 Task: Create Workspace Intellectual Property Services Workspace description Create and manage company-wide innovation and idea generation programs. Workspace type Human Resources
Action: Mouse moved to (347, 79)
Screenshot: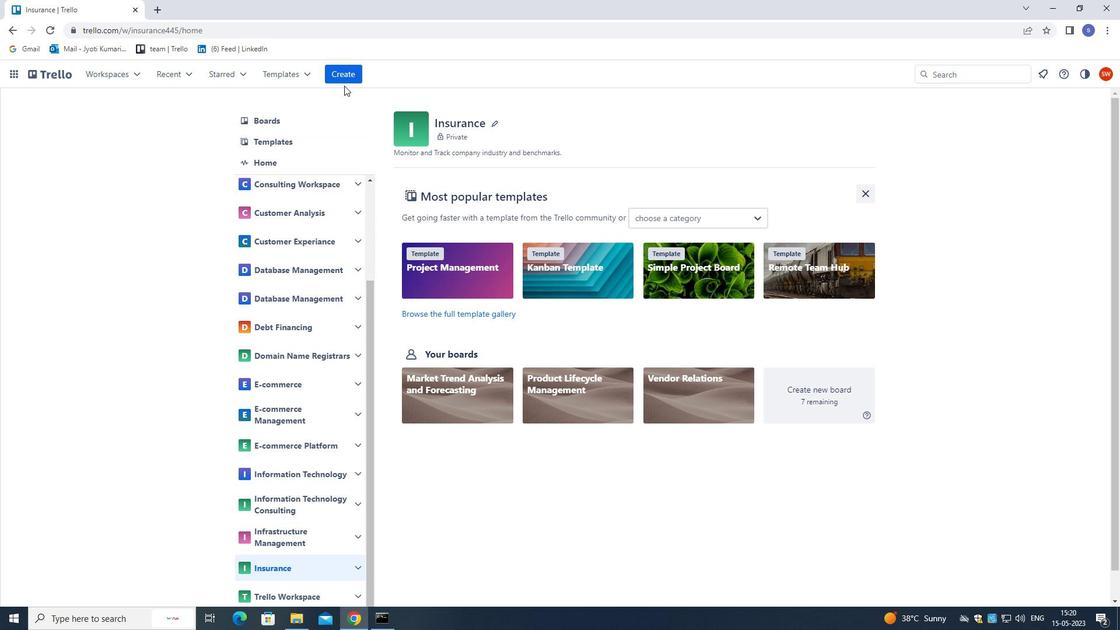 
Action: Mouse pressed left at (347, 79)
Screenshot: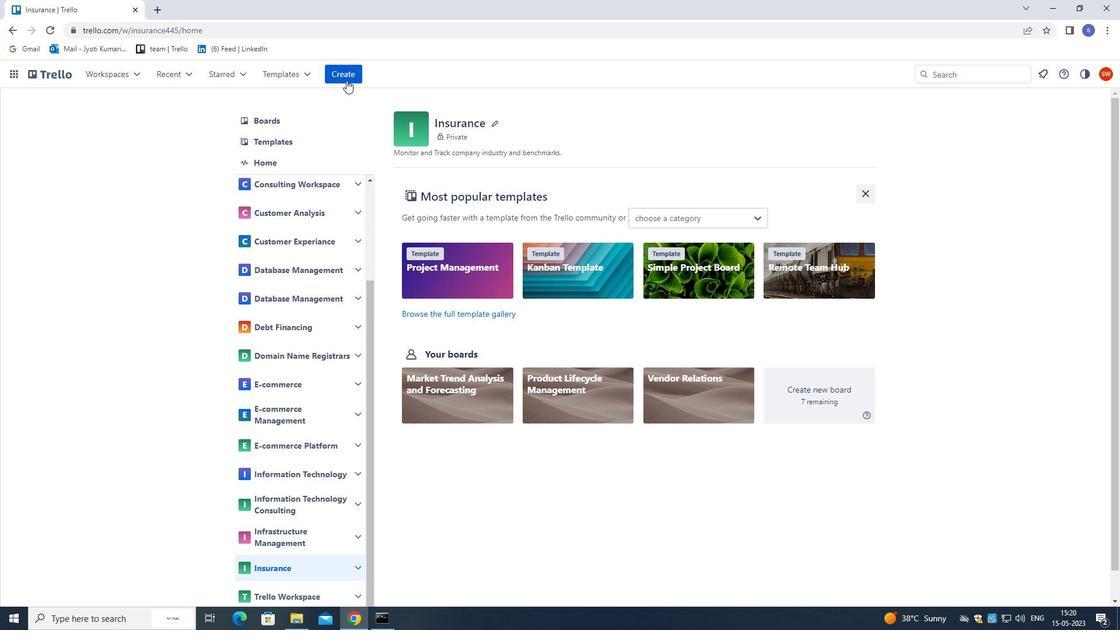
Action: Mouse moved to (373, 191)
Screenshot: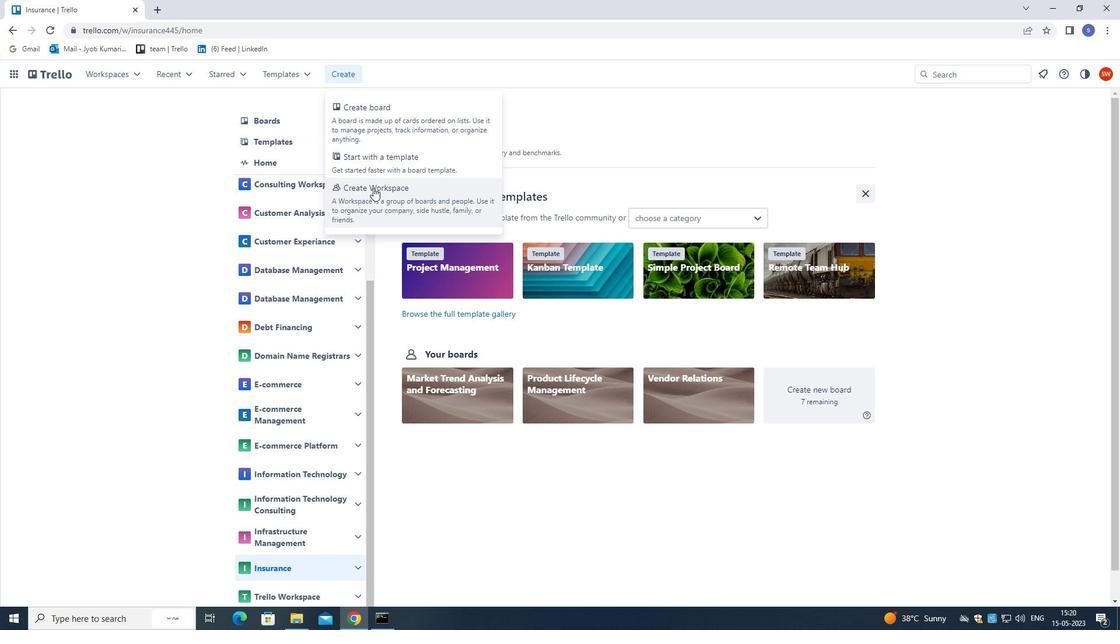 
Action: Mouse pressed left at (373, 191)
Screenshot: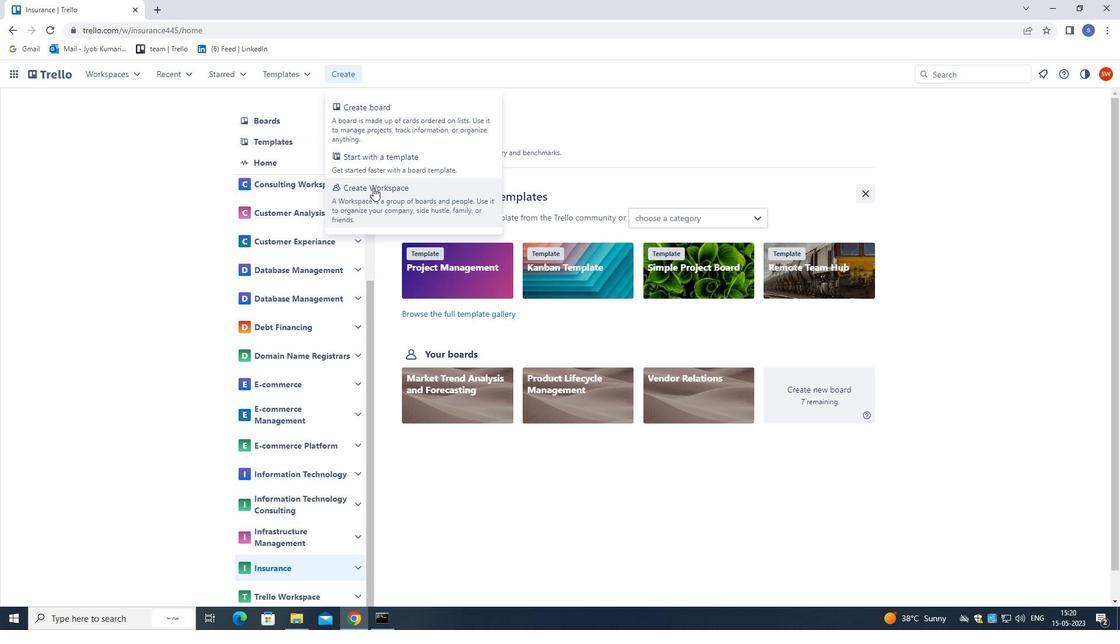 
Action: Mouse moved to (213, 153)
Screenshot: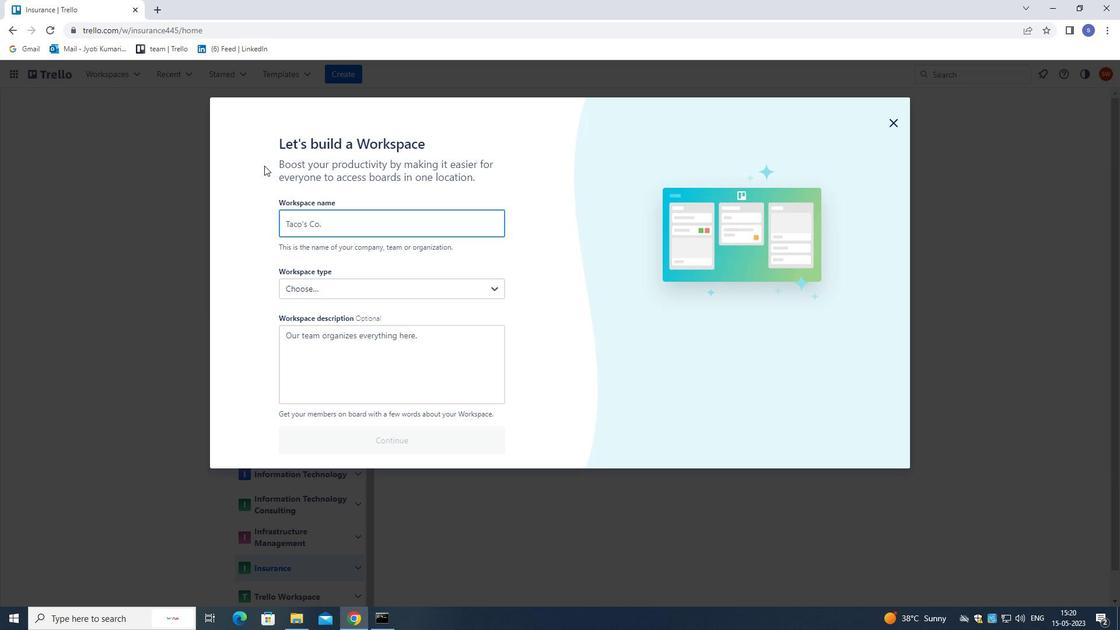 
Action: Key pressed <Key.shift>INTELLECTUAL<Key.space><Key.shift>PROPERTY<Key.space><Key.shift>SERVICES
Screenshot: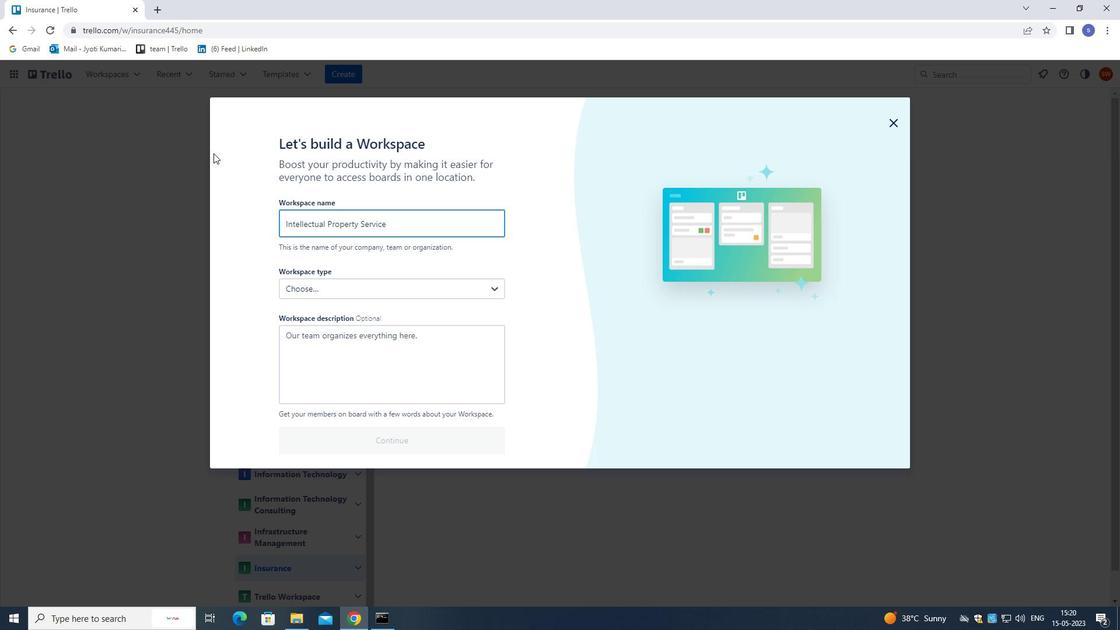 
Action: Mouse moved to (312, 288)
Screenshot: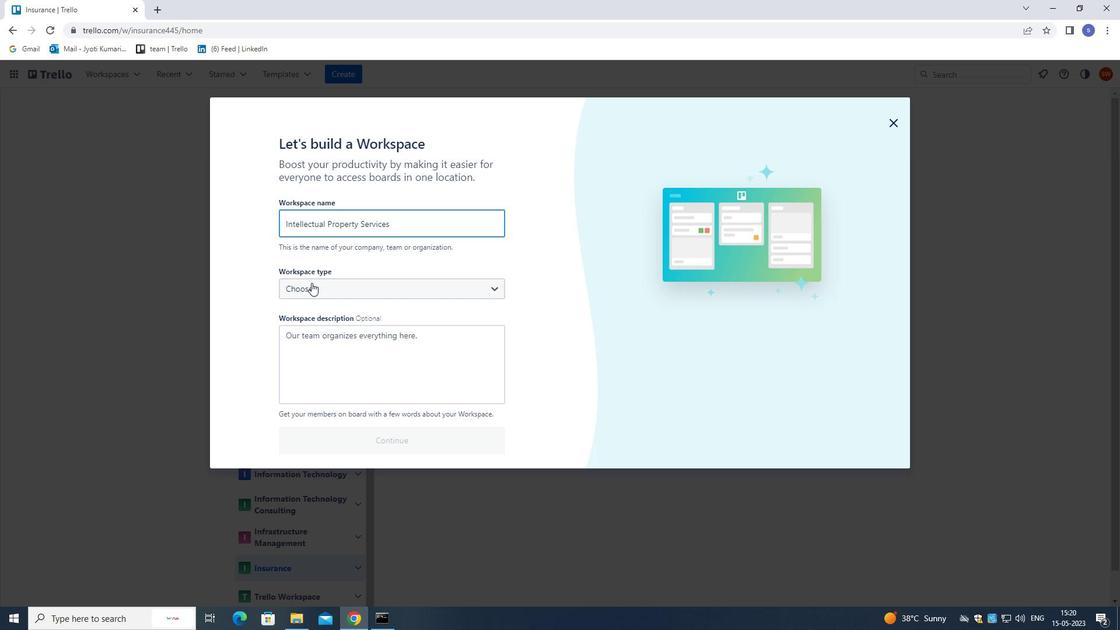 
Action: Mouse pressed left at (312, 288)
Screenshot: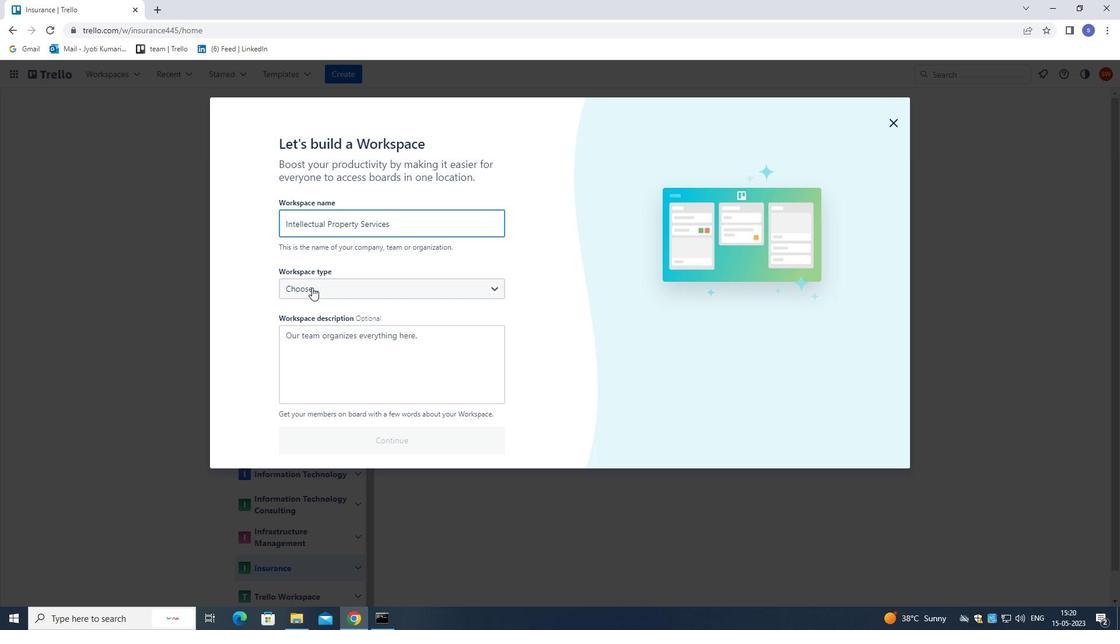 
Action: Mouse moved to (370, 303)
Screenshot: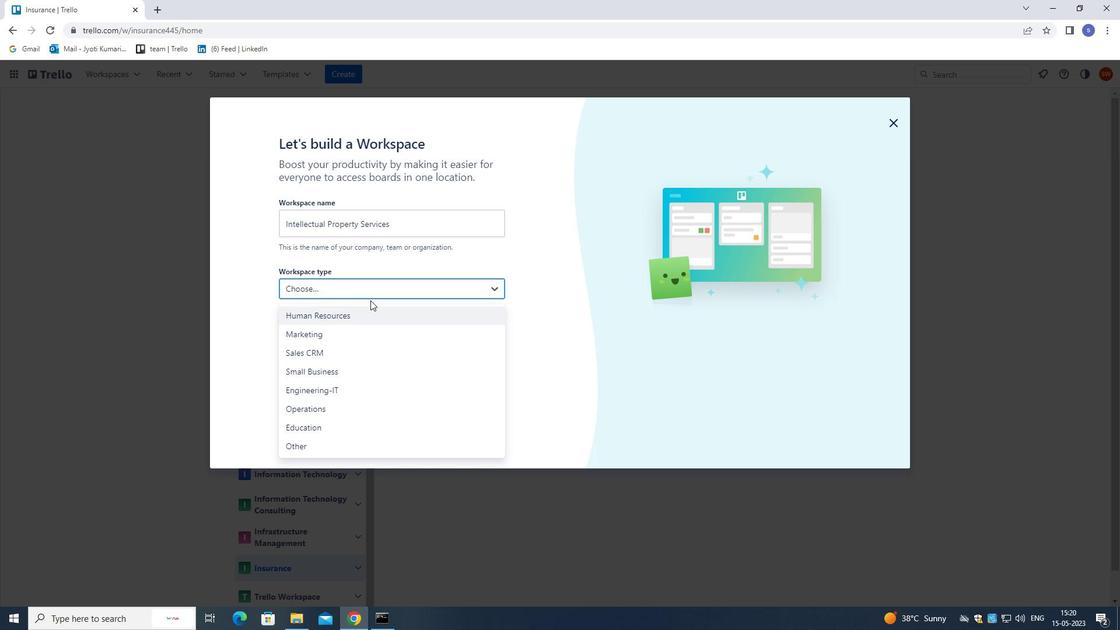 
Action: Mouse scrolled (370, 302) with delta (0, 0)
Screenshot: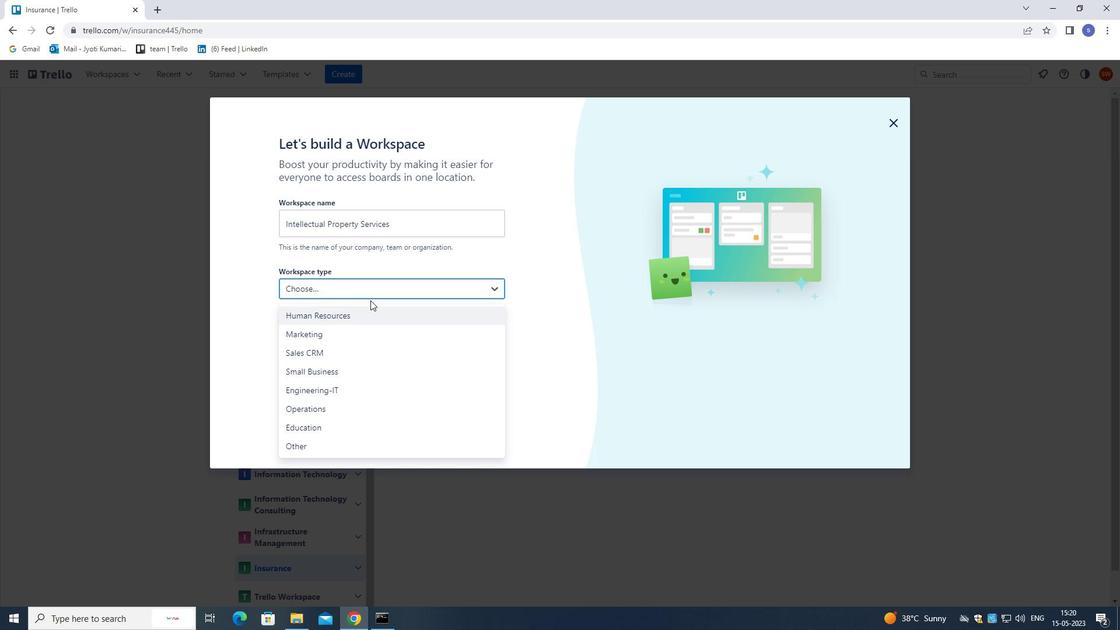 
Action: Mouse moved to (370, 305)
Screenshot: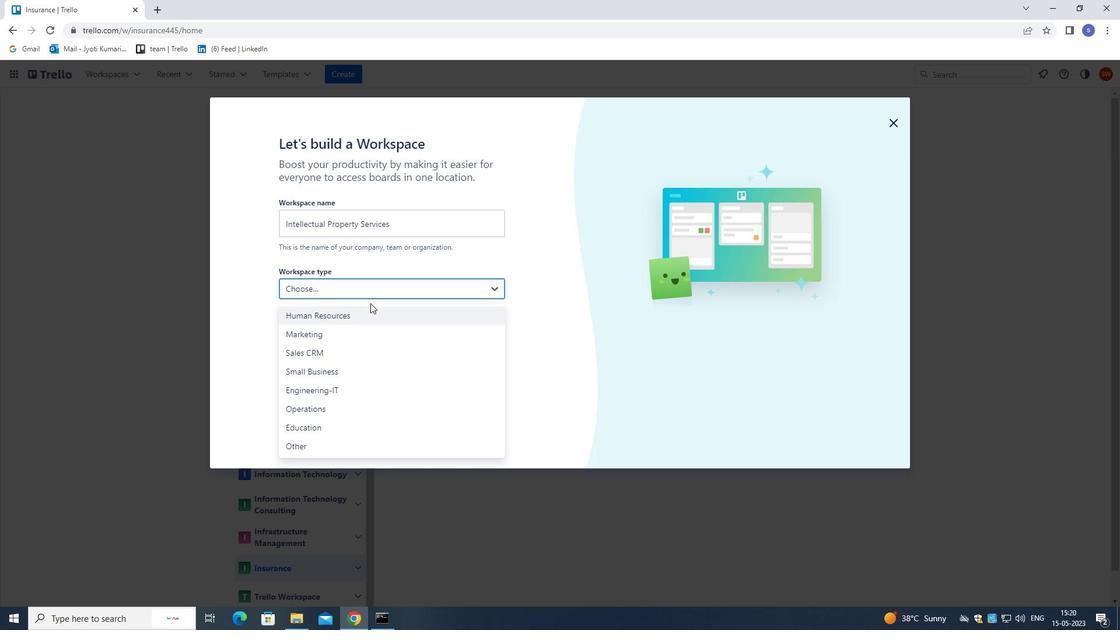 
Action: Mouse scrolled (370, 304) with delta (0, 0)
Screenshot: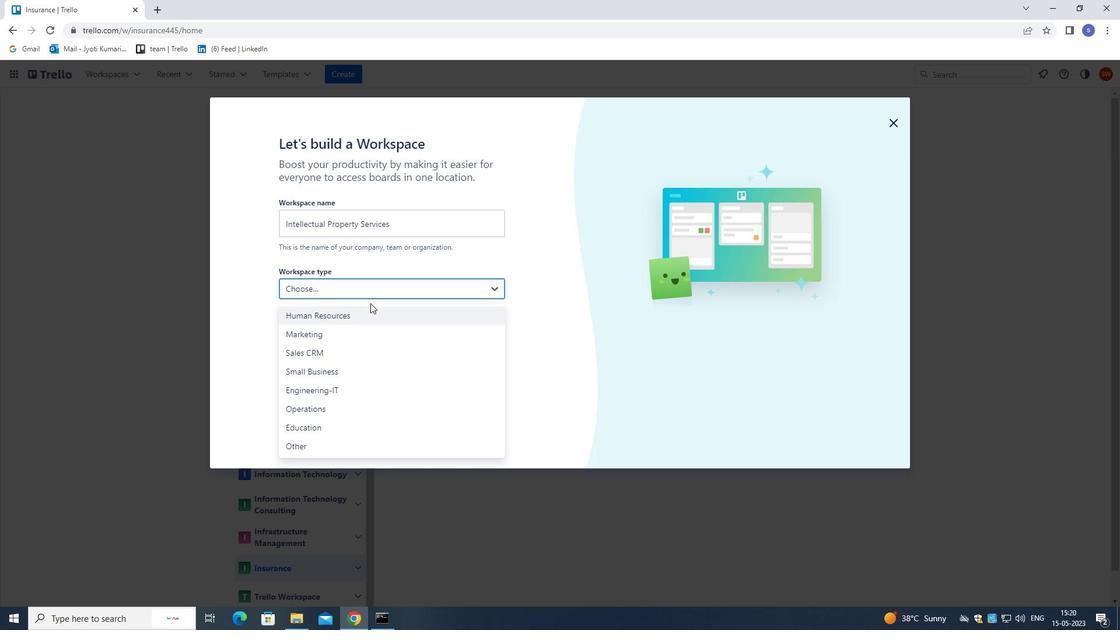 
Action: Mouse moved to (337, 321)
Screenshot: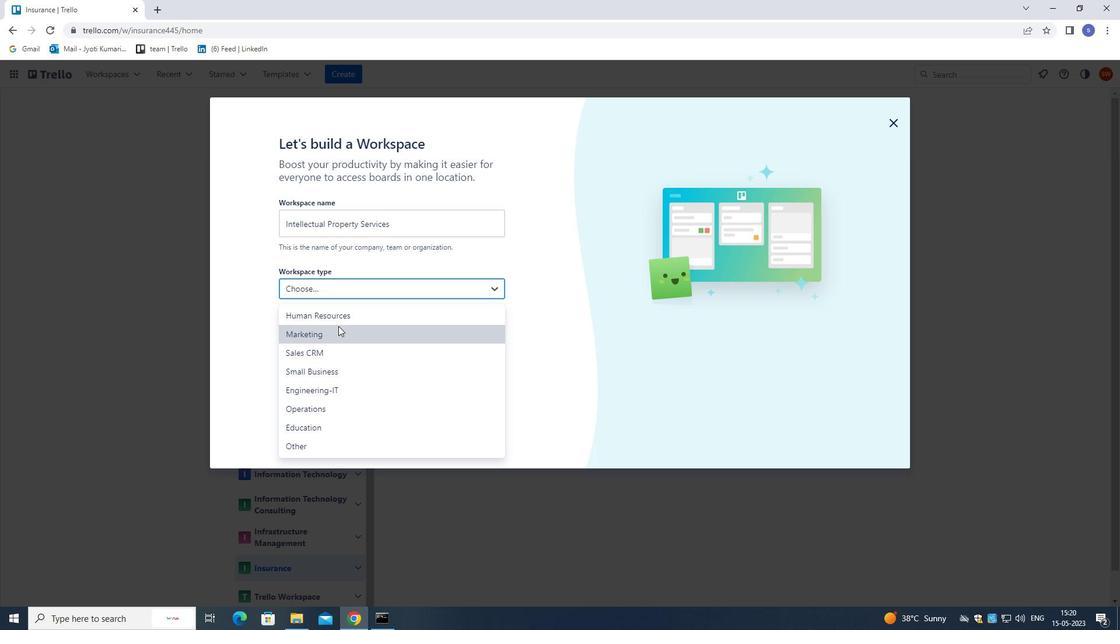 
Action: Mouse pressed left at (337, 321)
Screenshot: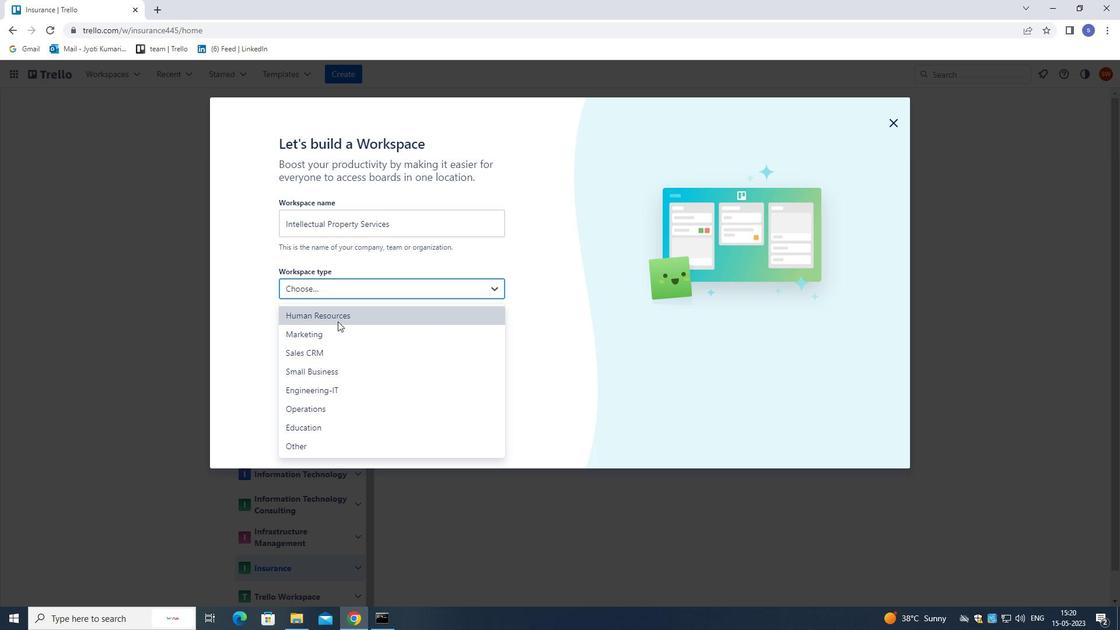 
Action: Mouse moved to (330, 338)
Screenshot: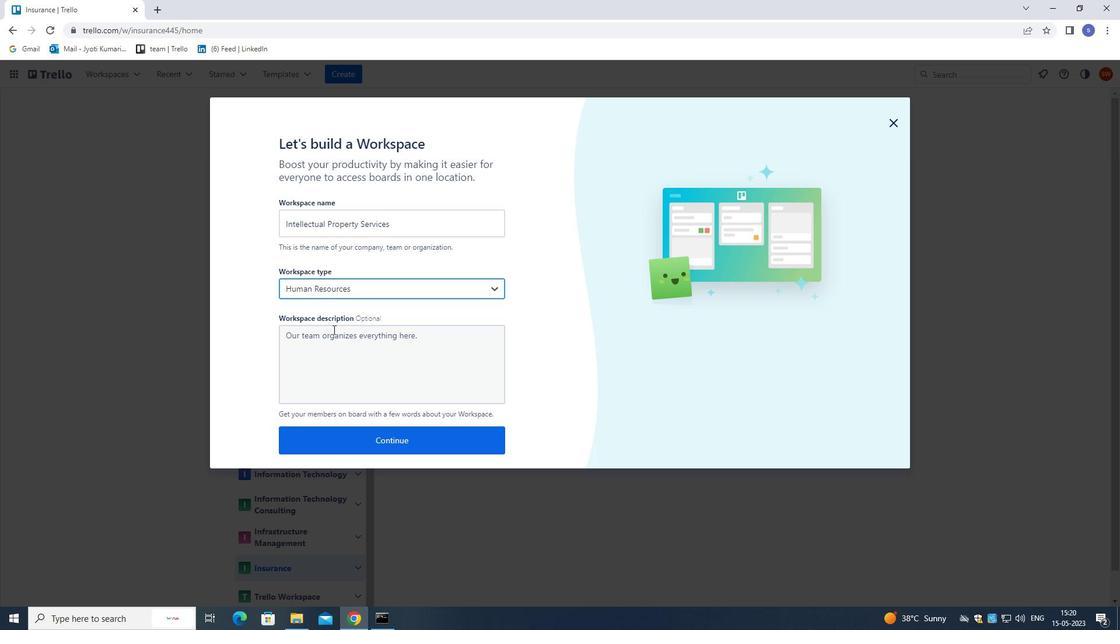 
Action: Mouse pressed left at (330, 338)
Screenshot: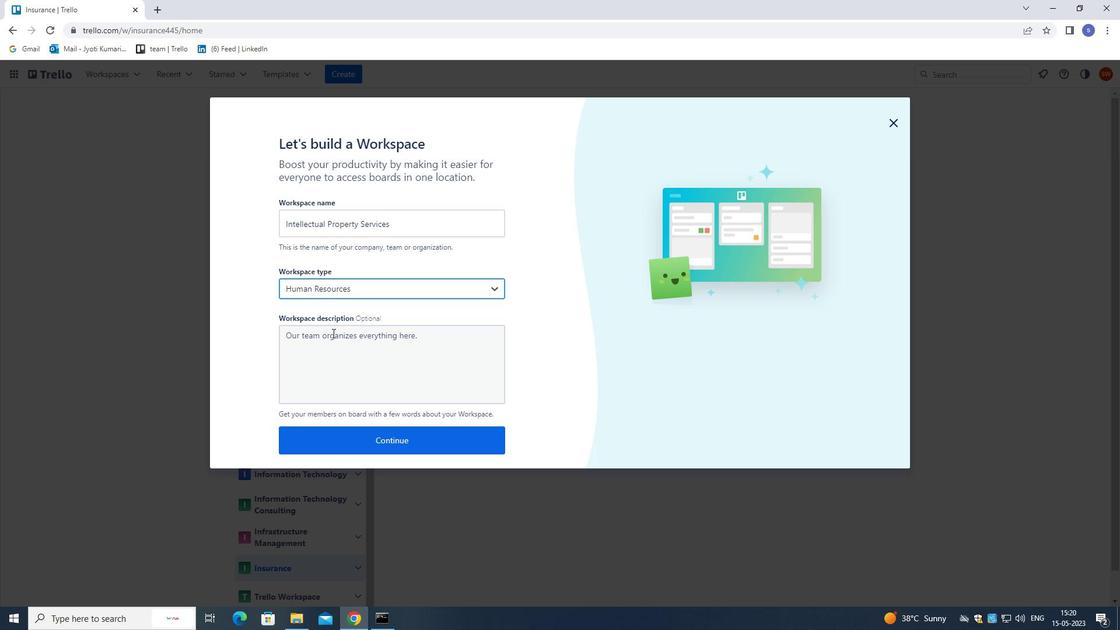 
Action: Mouse moved to (331, 340)
Screenshot: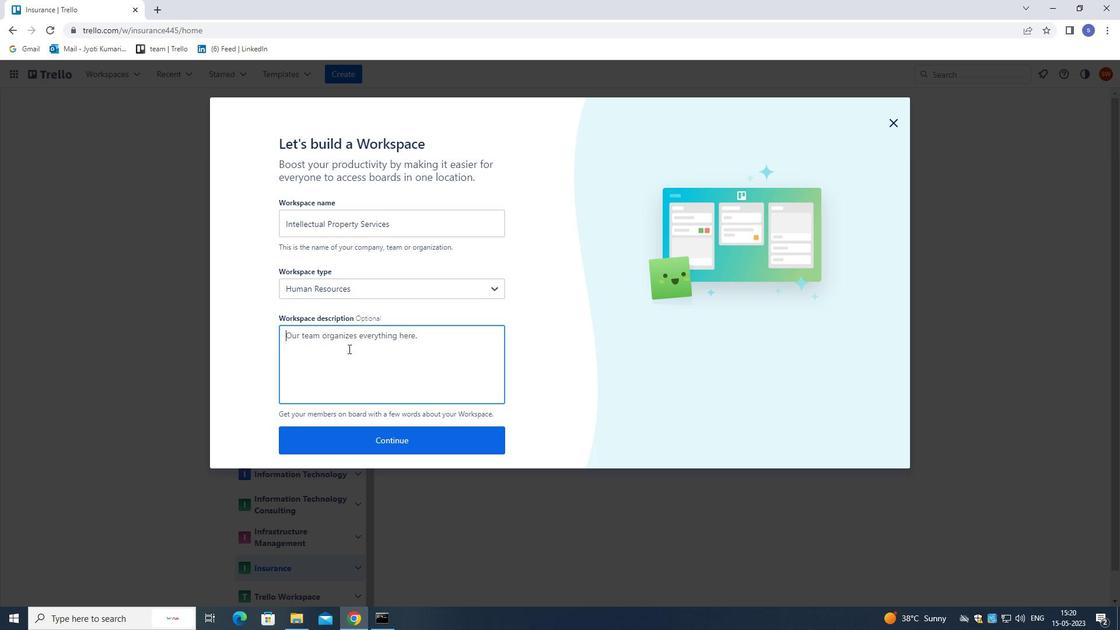 
Action: Key pressed <Key.shift><Key.shift><Key.shift><Key.shift><Key.shift><Key.shift><Key.shift><Key.shift><Key.shift><Key.shift>CREATE<Key.space>AND<Key.space>MANAGE<Key.space>COMPANY<Key.space>WIDE<Key.space>INNOVATION<Key.space>AND<Key.space>IDEA<Key.space>GENERATION<Key.space>PROGRAM.
Screenshot: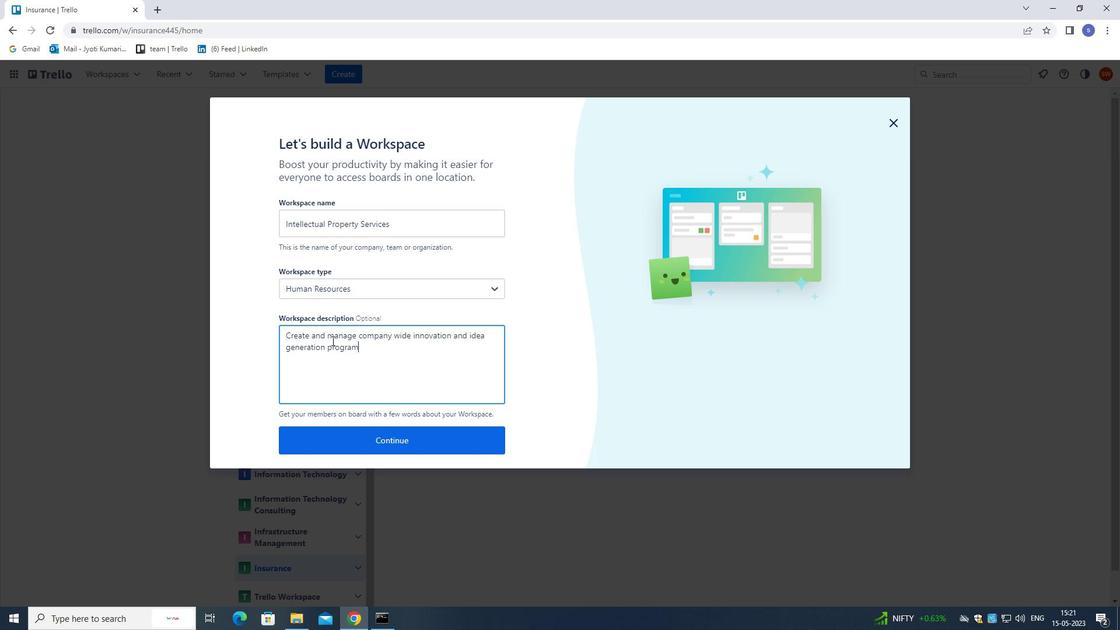 
Action: Mouse moved to (365, 443)
Screenshot: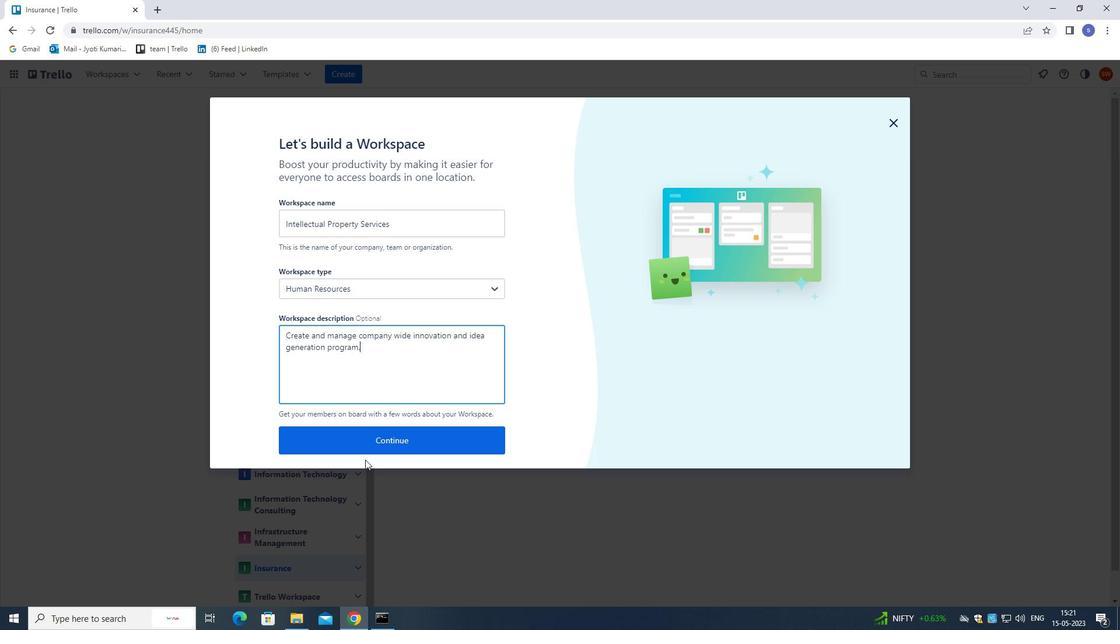 
Action: Mouse pressed left at (365, 443)
Screenshot: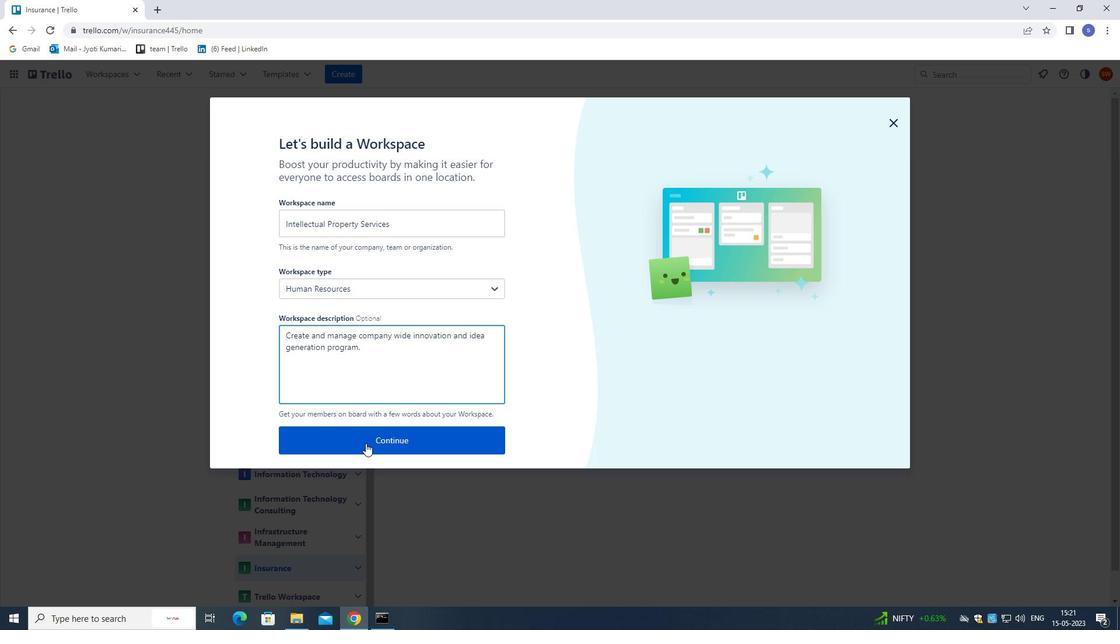
Action: Mouse moved to (893, 121)
Screenshot: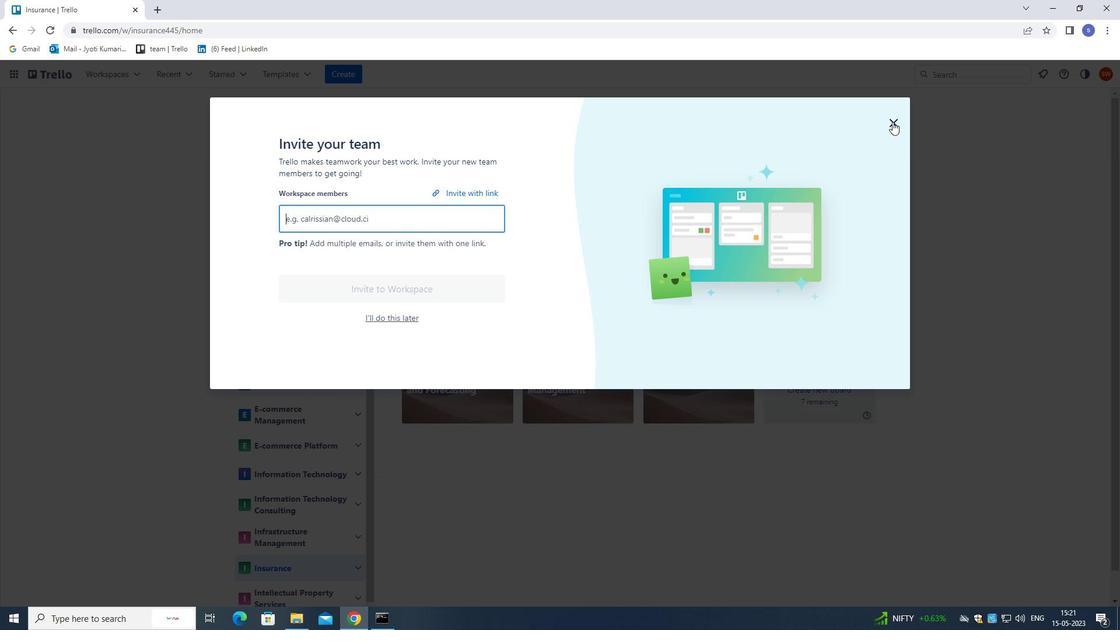 
Action: Mouse pressed left at (893, 121)
Screenshot: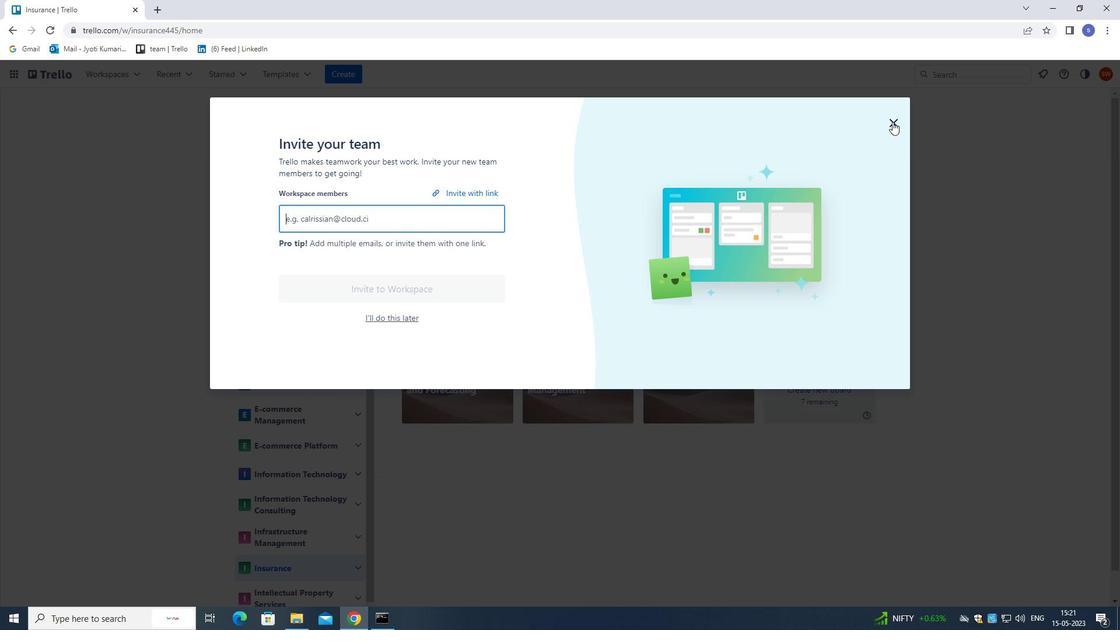 
Action: Mouse moved to (896, 120)
Screenshot: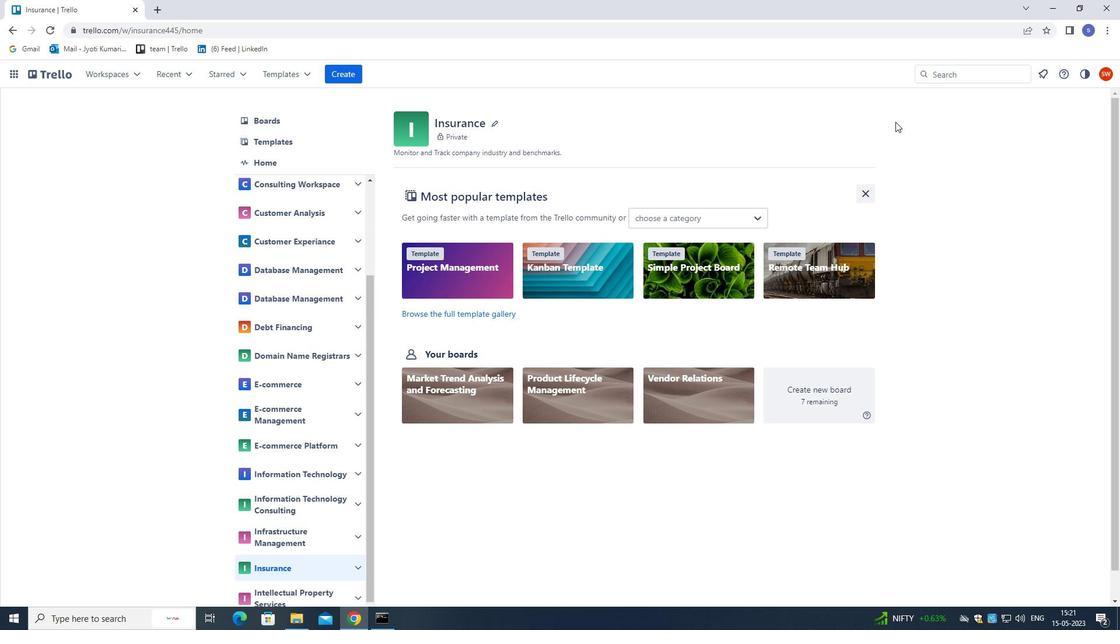 
